 Task: Create a due date automation trigger when advanced on, on the wednesday of the week a card is due add content with a name starting with resume at 11:00 AM.
Action: Mouse moved to (1132, 96)
Screenshot: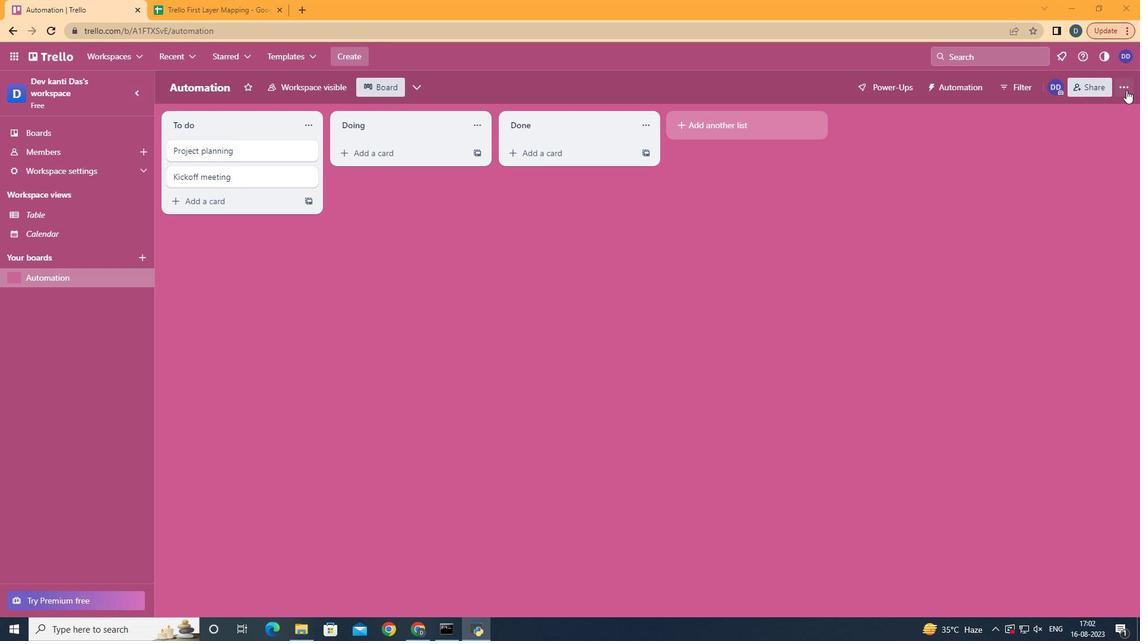 
Action: Mouse pressed left at (1132, 96)
Screenshot: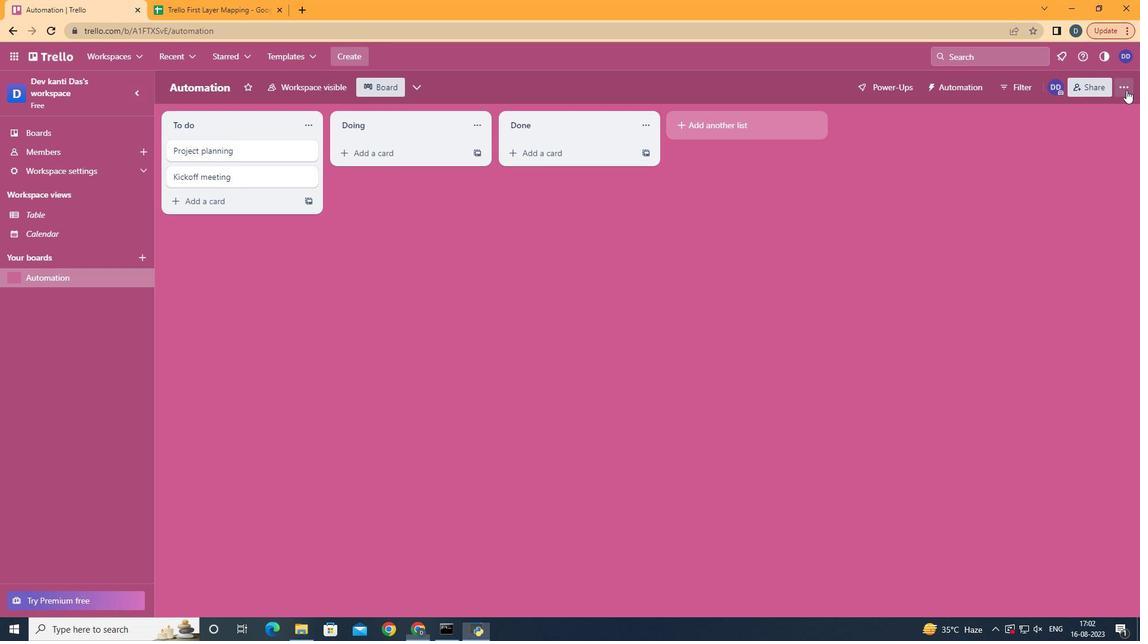
Action: Mouse moved to (1079, 258)
Screenshot: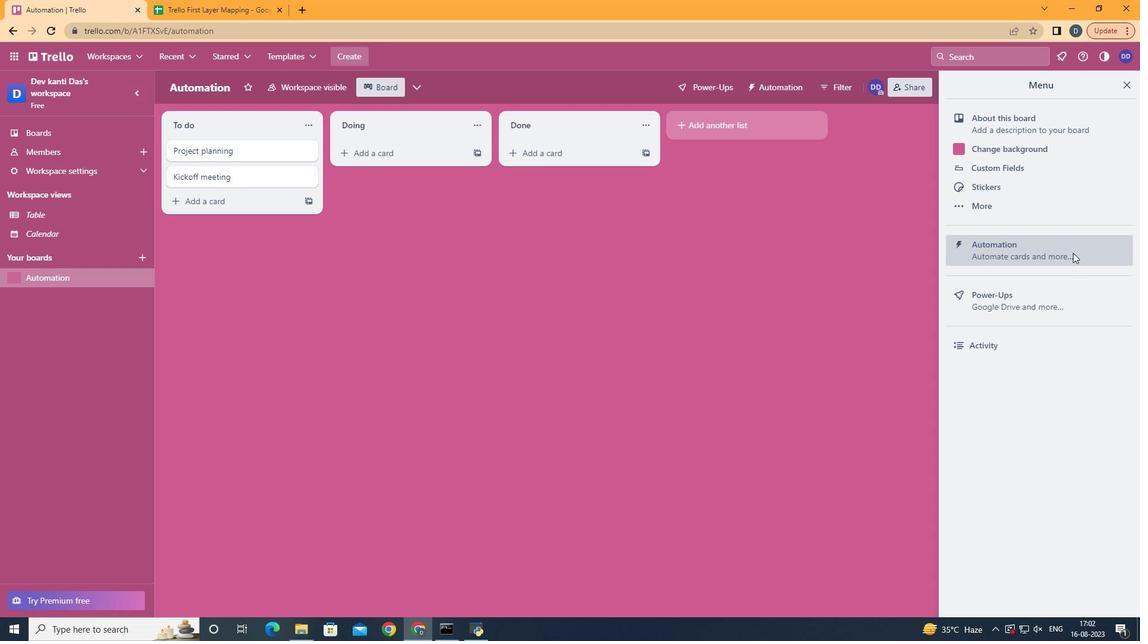 
Action: Mouse pressed left at (1079, 258)
Screenshot: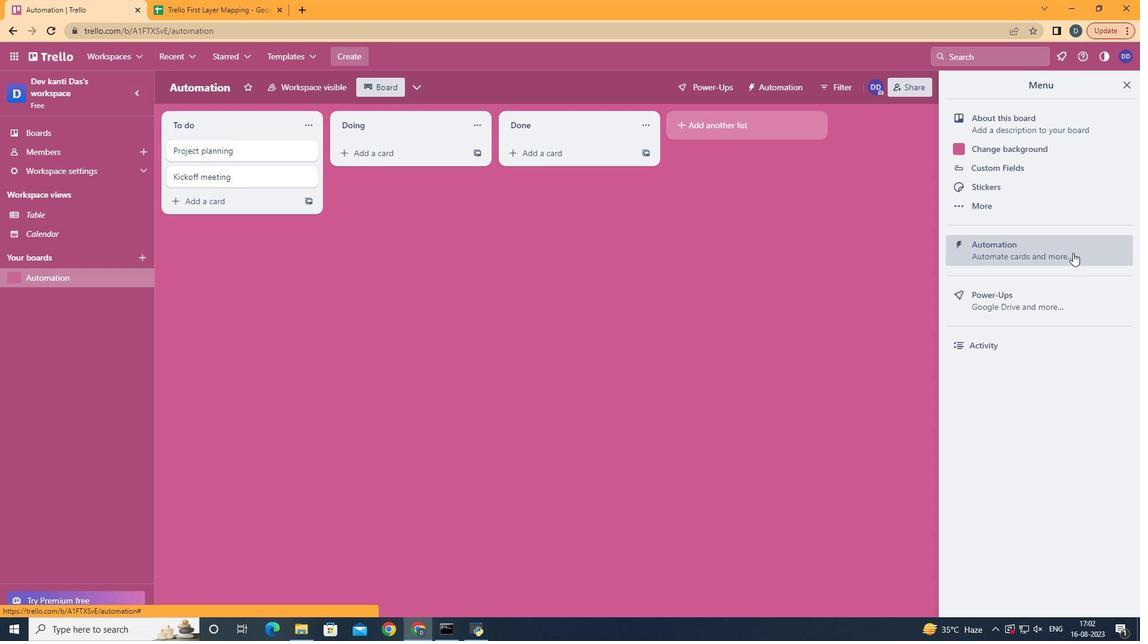 
Action: Mouse moved to (239, 239)
Screenshot: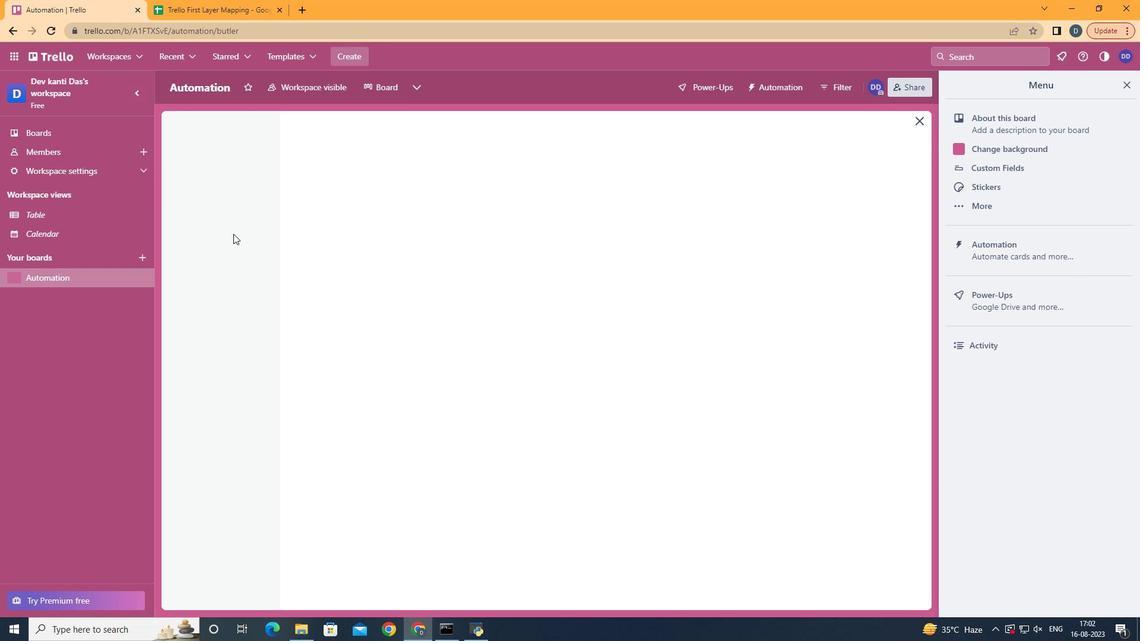 
Action: Mouse pressed left at (239, 239)
Screenshot: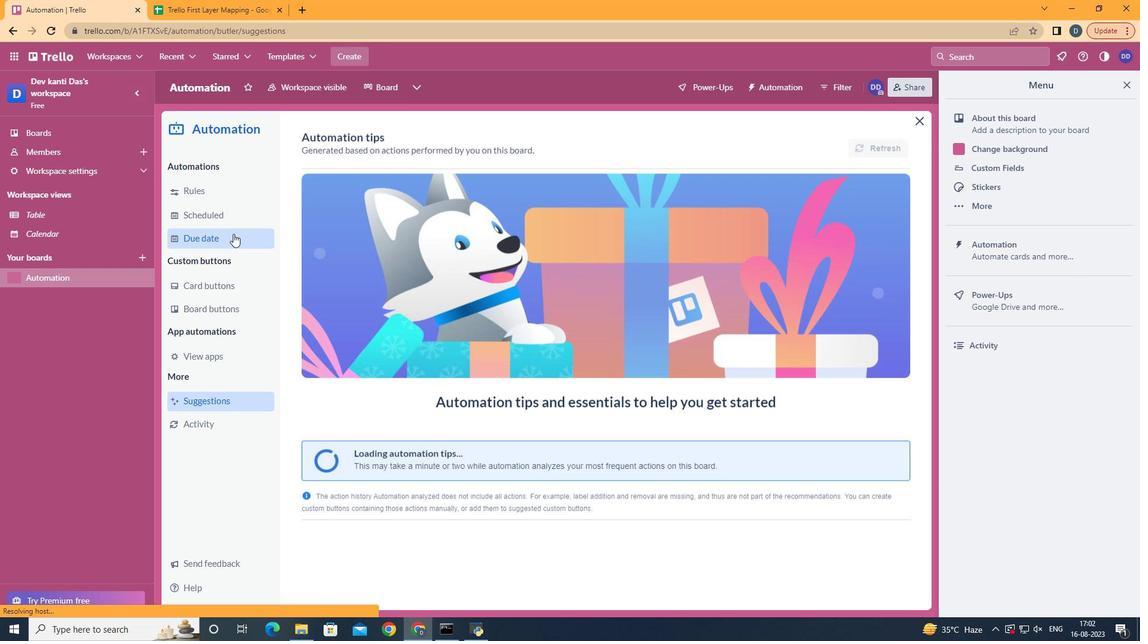 
Action: Mouse moved to (839, 146)
Screenshot: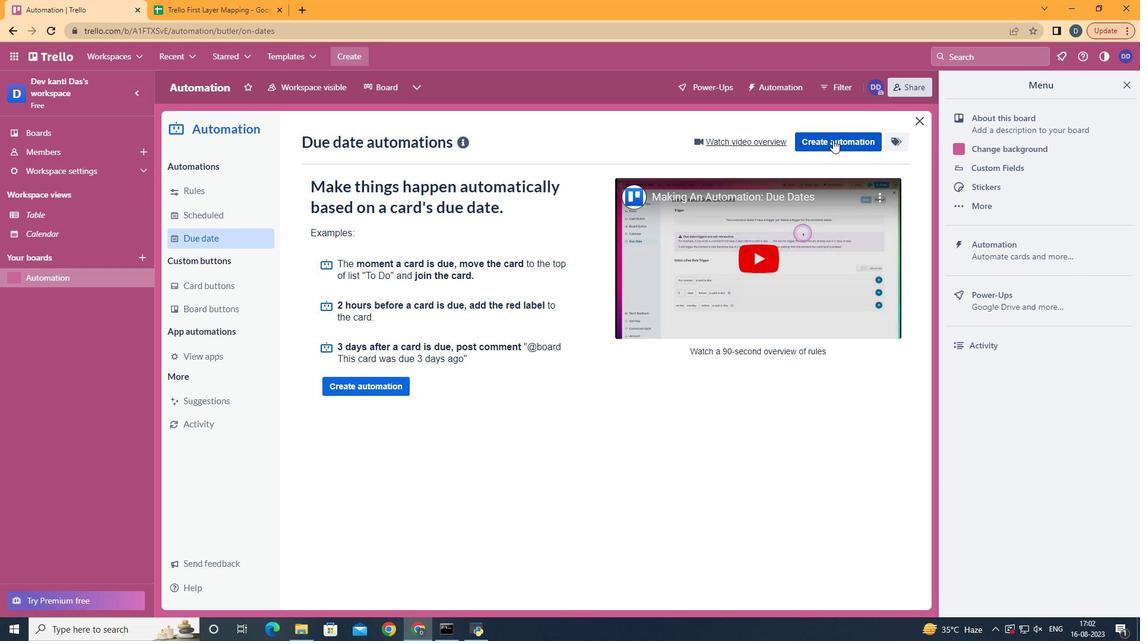 
Action: Mouse pressed left at (839, 146)
Screenshot: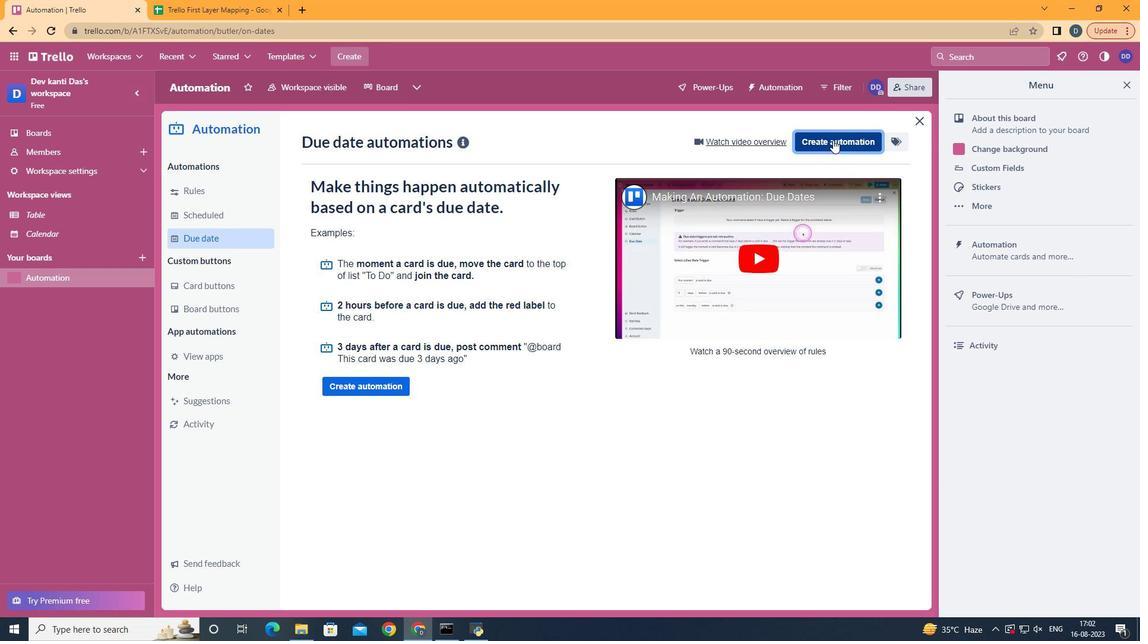 
Action: Mouse moved to (633, 250)
Screenshot: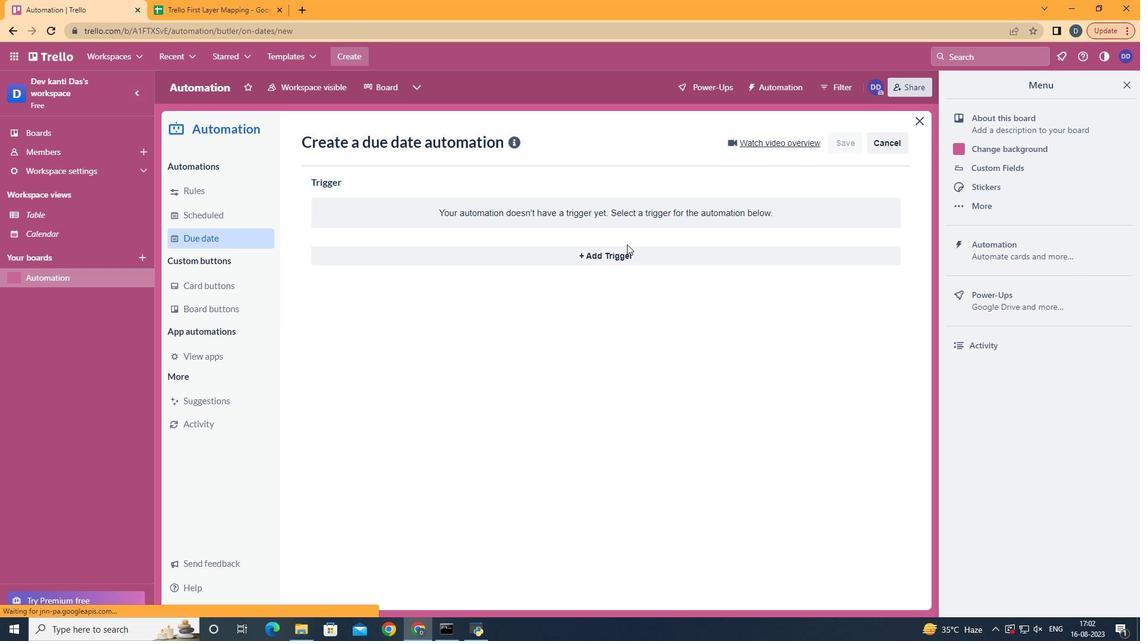 
Action: Mouse pressed left at (633, 250)
Screenshot: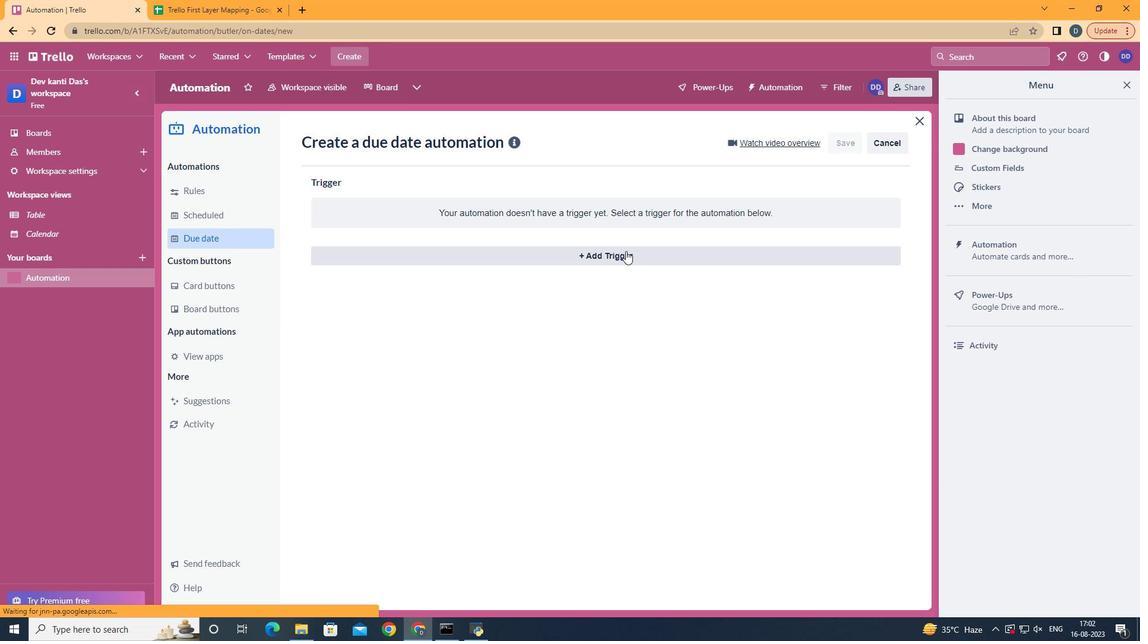 
Action: Mouse moved to (632, 257)
Screenshot: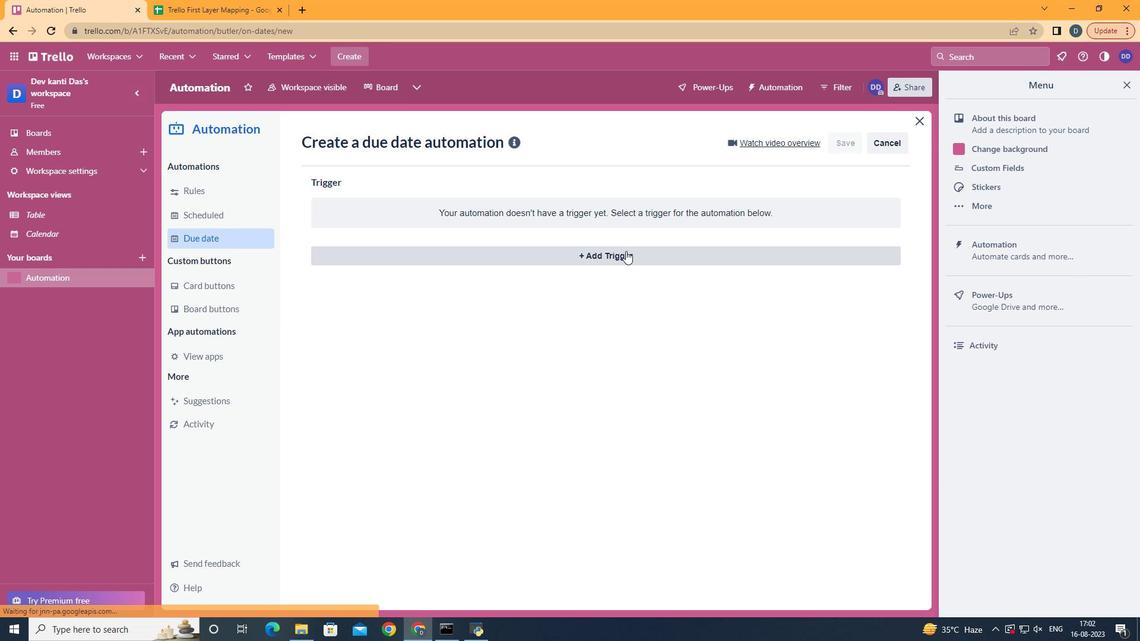
Action: Mouse pressed left at (632, 257)
Screenshot: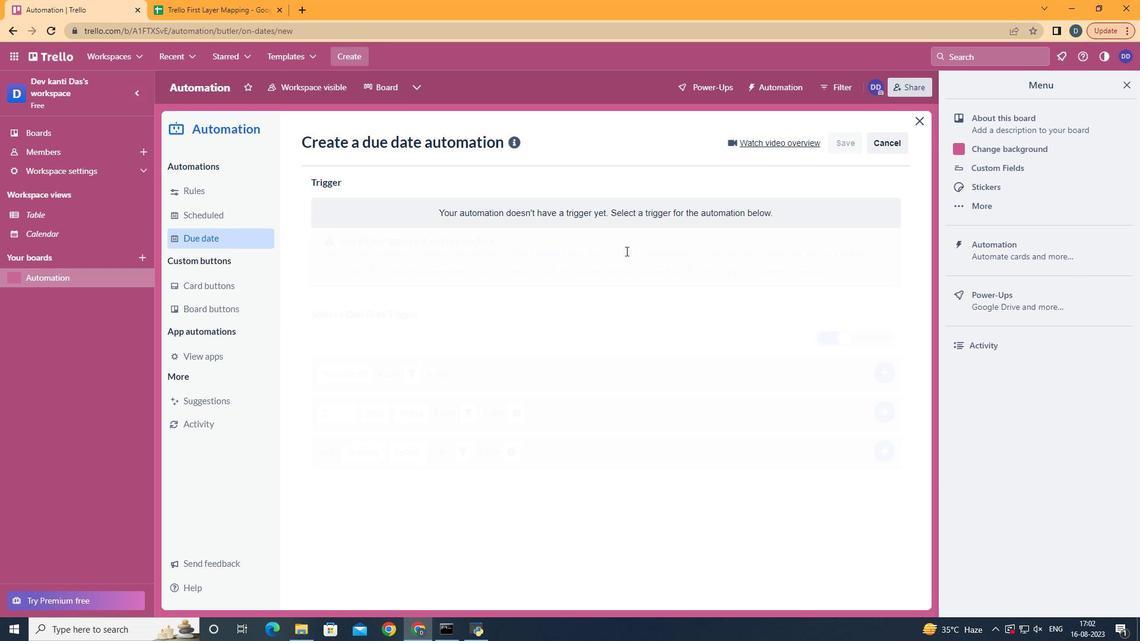 
Action: Mouse moved to (400, 359)
Screenshot: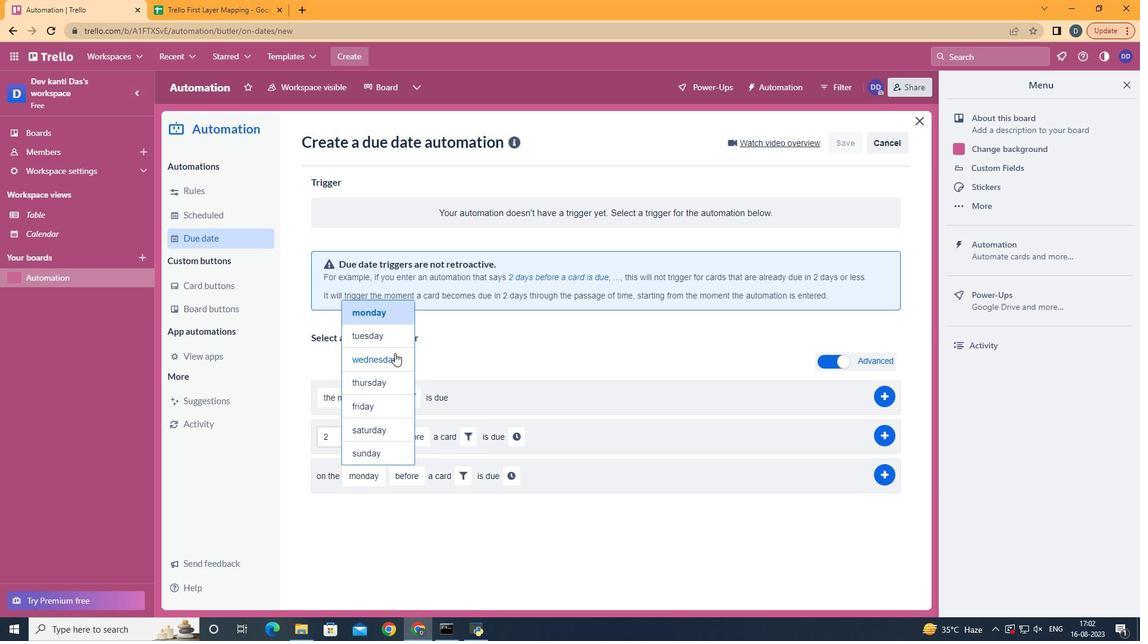 
Action: Mouse pressed left at (400, 359)
Screenshot: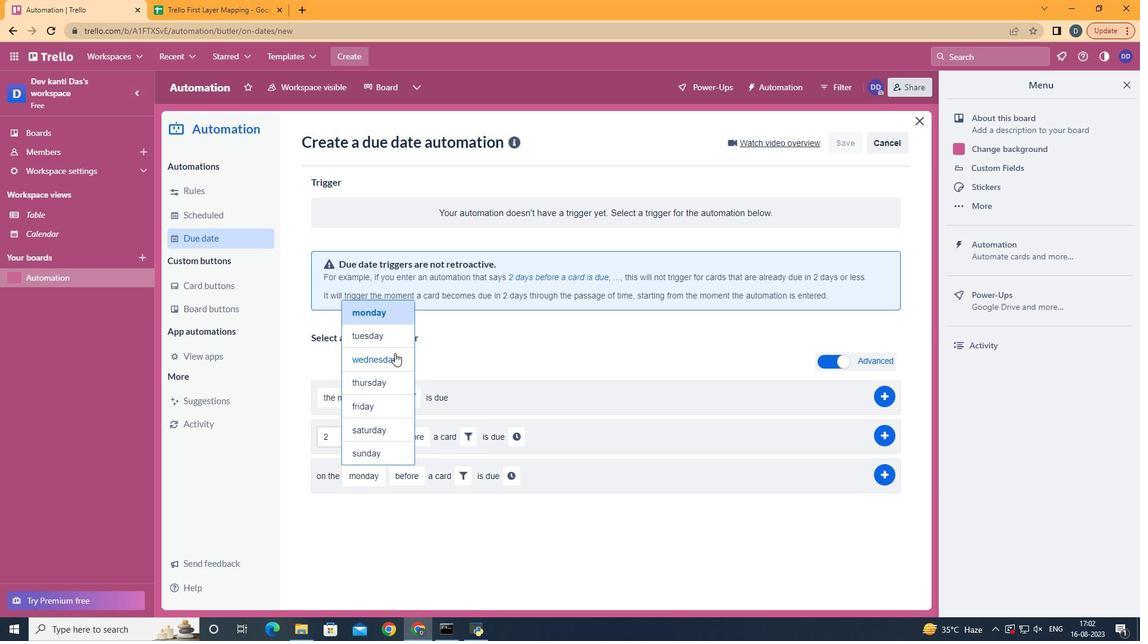 
Action: Mouse moved to (445, 548)
Screenshot: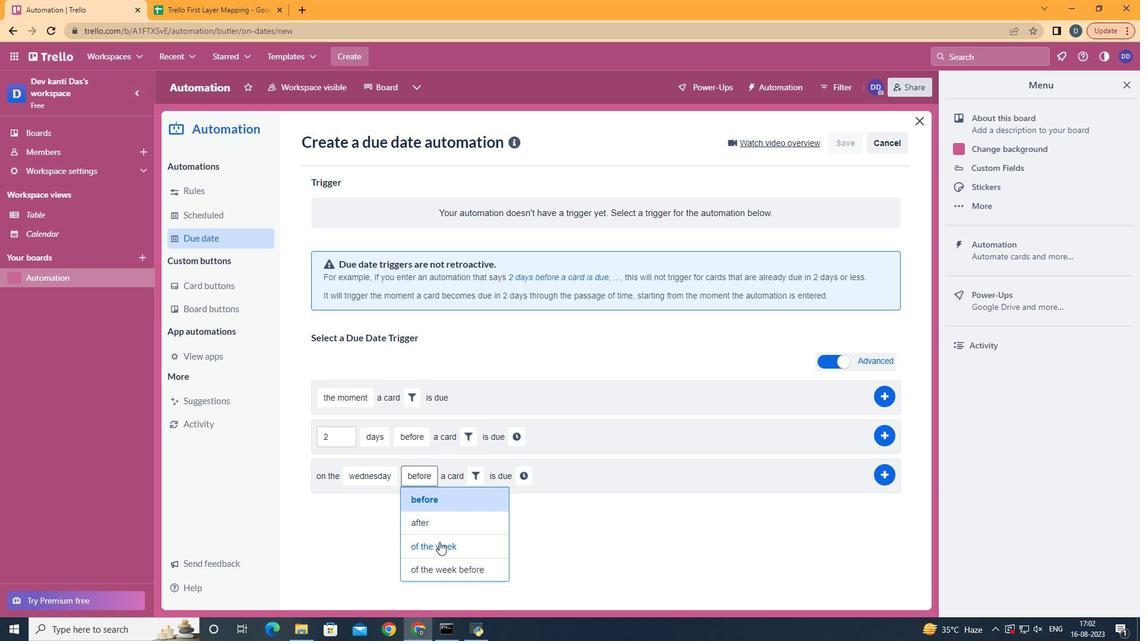 
Action: Mouse pressed left at (445, 548)
Screenshot: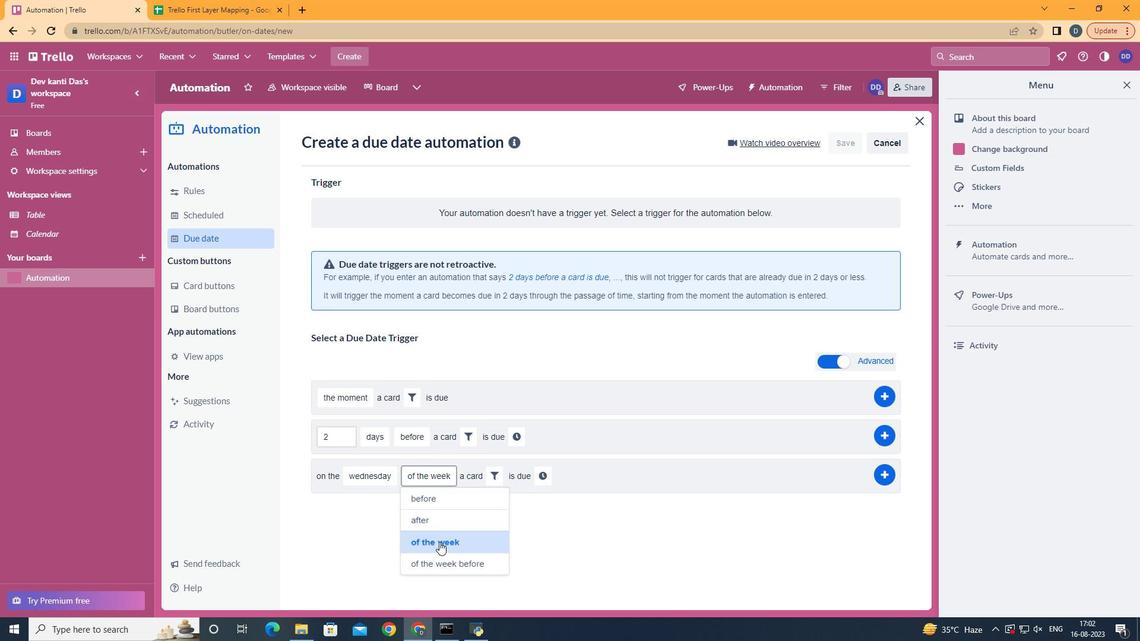 
Action: Mouse moved to (505, 472)
Screenshot: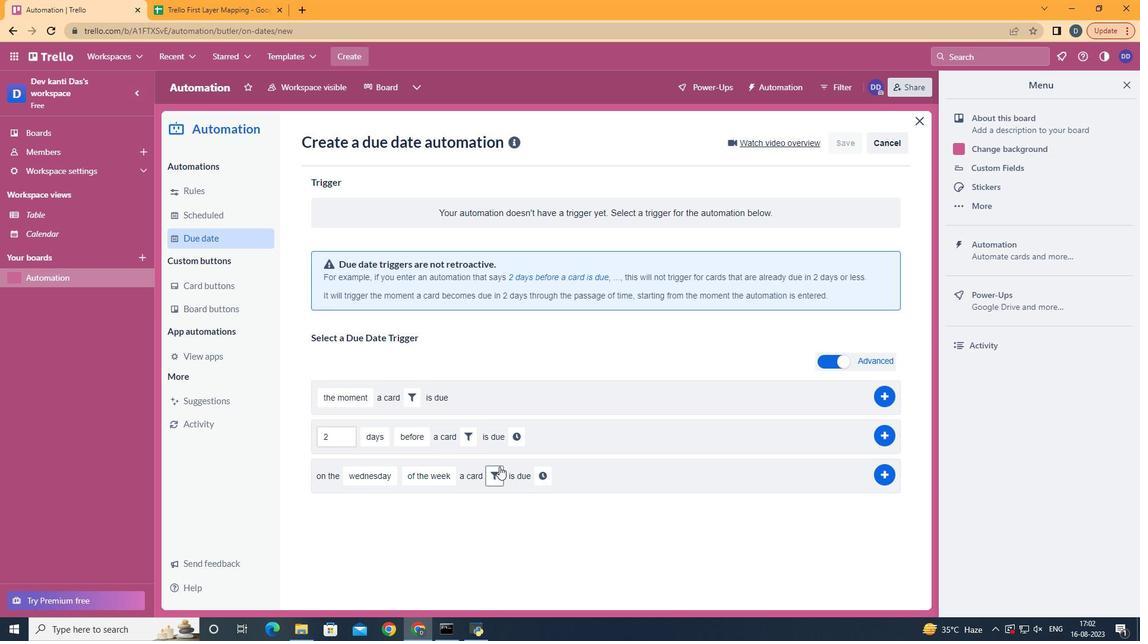 
Action: Mouse pressed left at (505, 472)
Screenshot: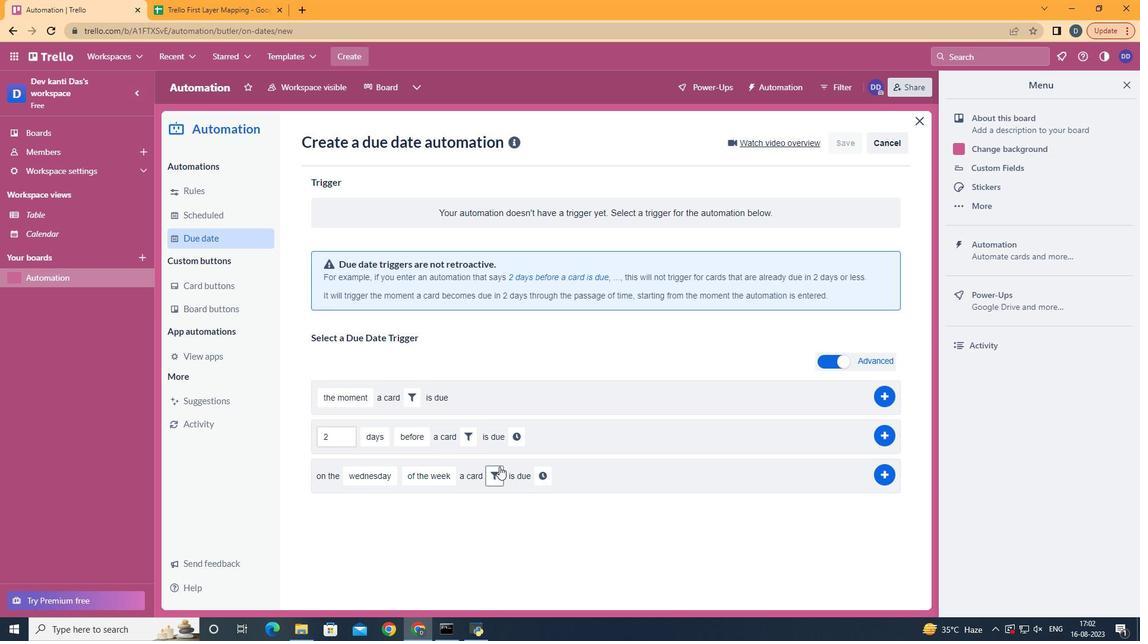 
Action: Mouse moved to (653, 515)
Screenshot: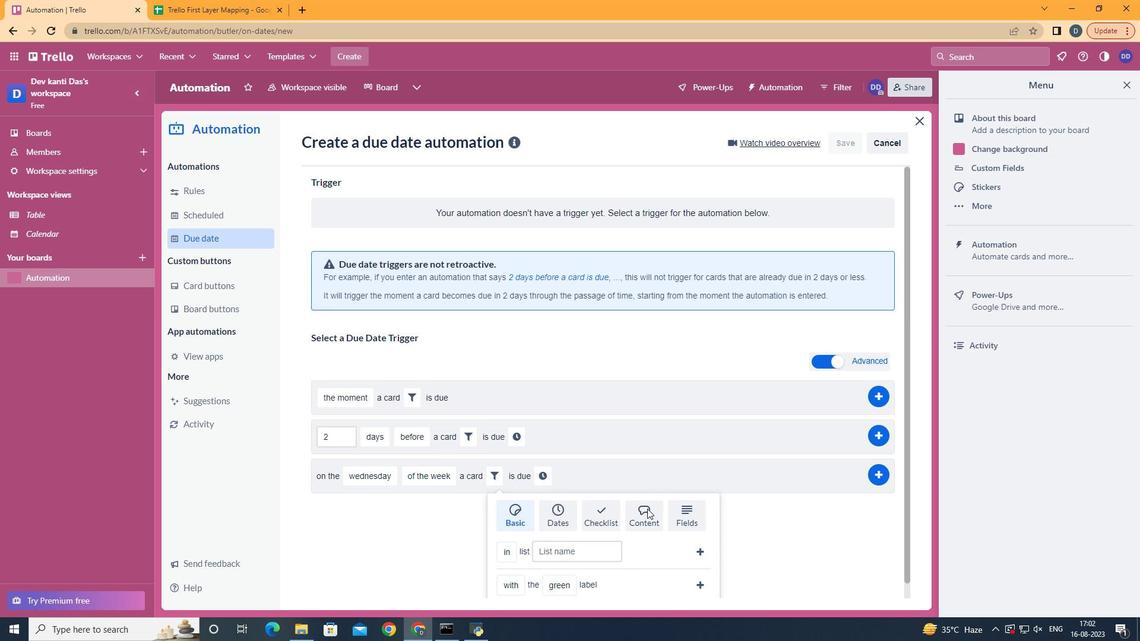 
Action: Mouse pressed left at (653, 515)
Screenshot: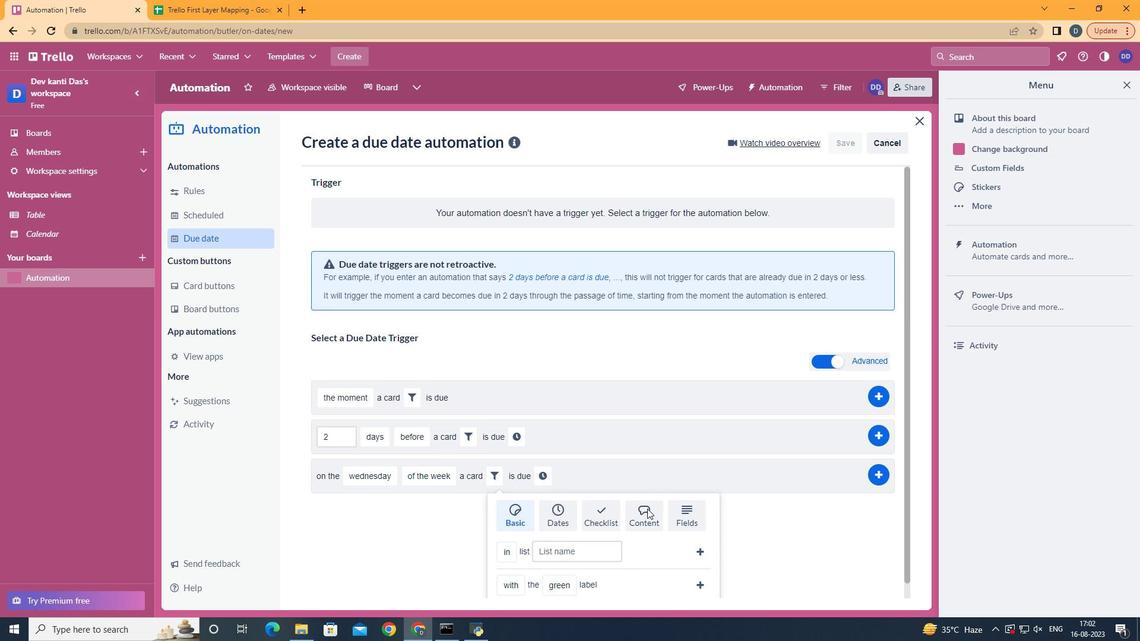 
Action: Mouse moved to (655, 555)
Screenshot: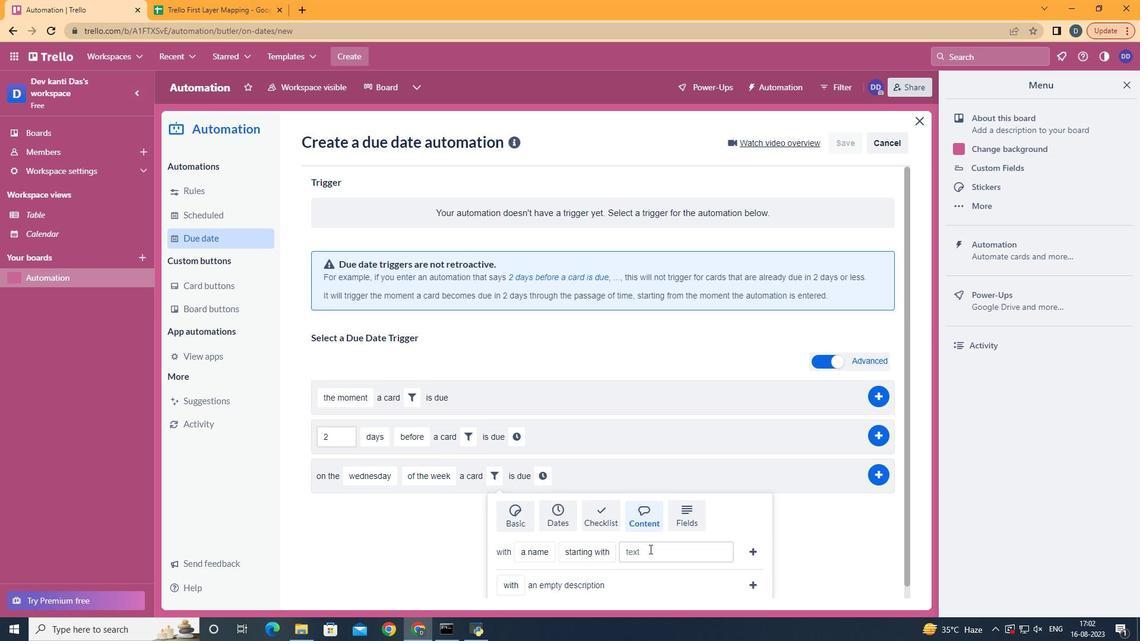 
Action: Mouse pressed left at (655, 555)
Screenshot: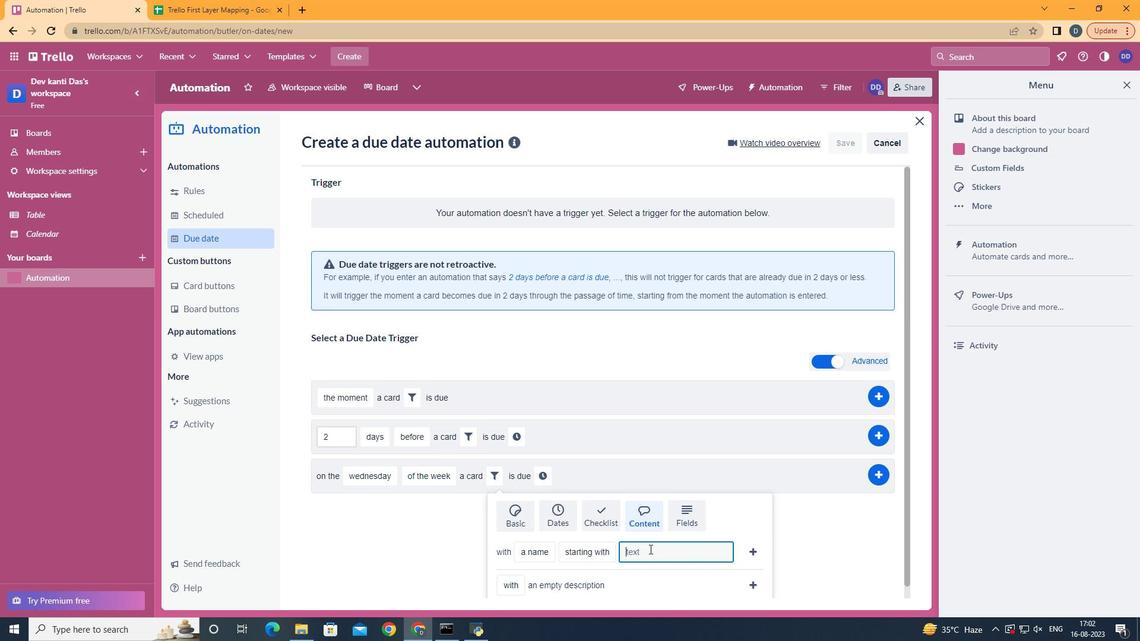 
Action: Key pressed resume
Screenshot: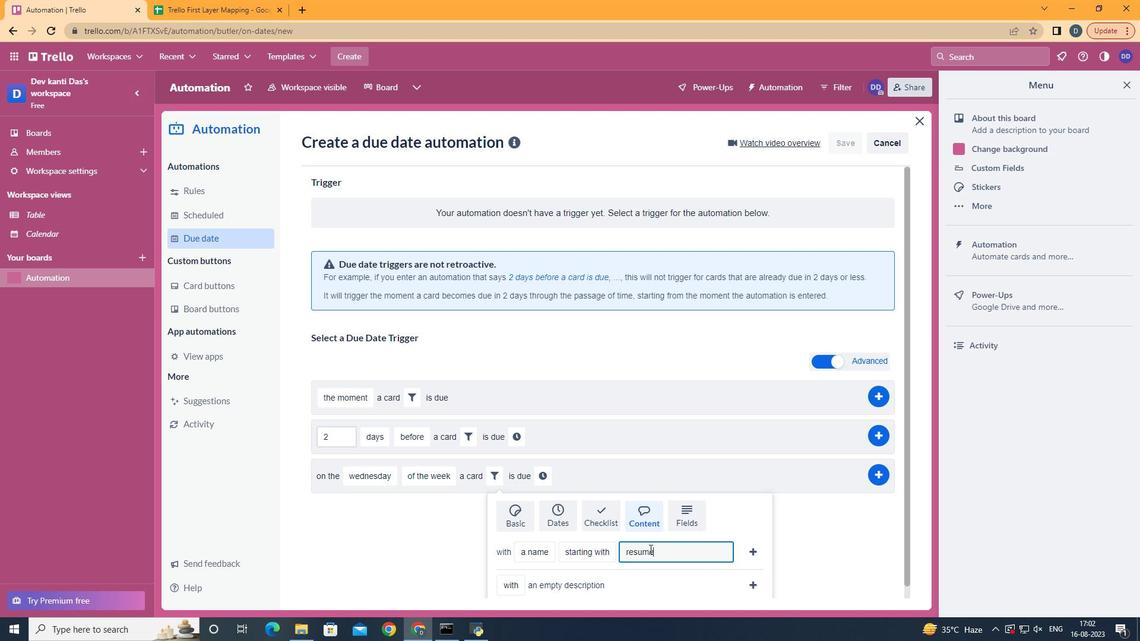
Action: Mouse moved to (760, 555)
Screenshot: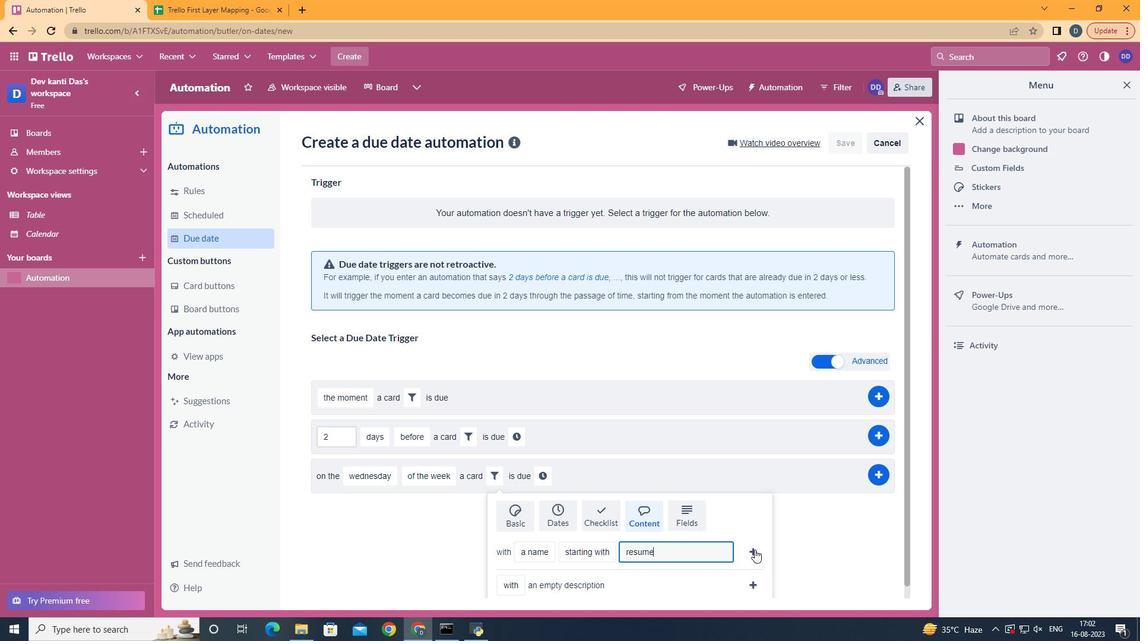 
Action: Mouse pressed left at (760, 555)
Screenshot: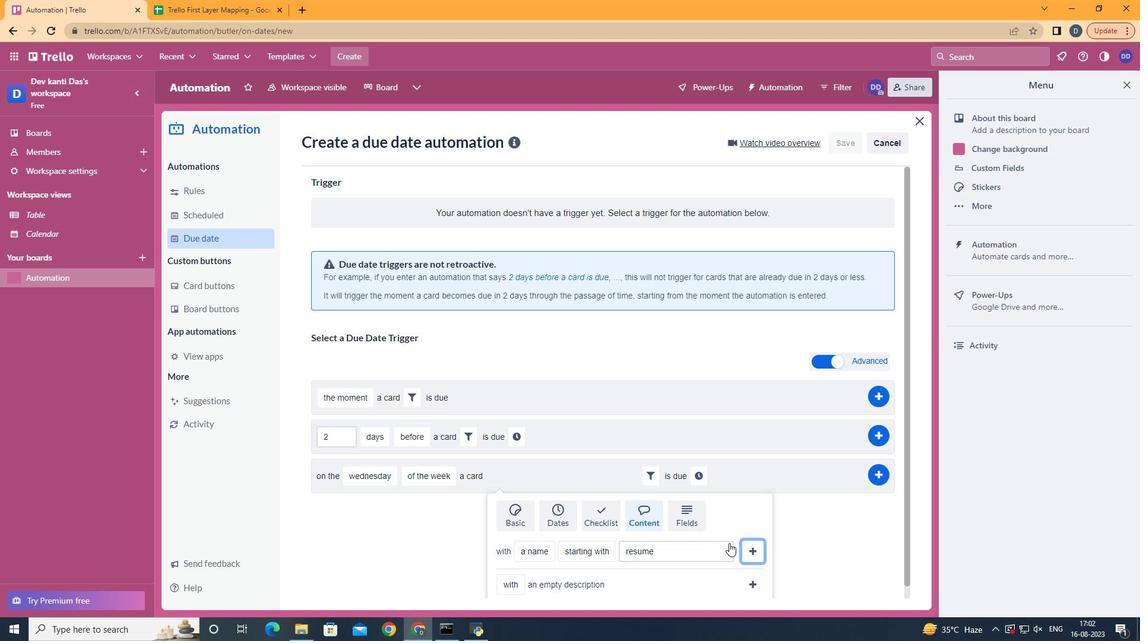 
Action: Mouse moved to (707, 490)
Screenshot: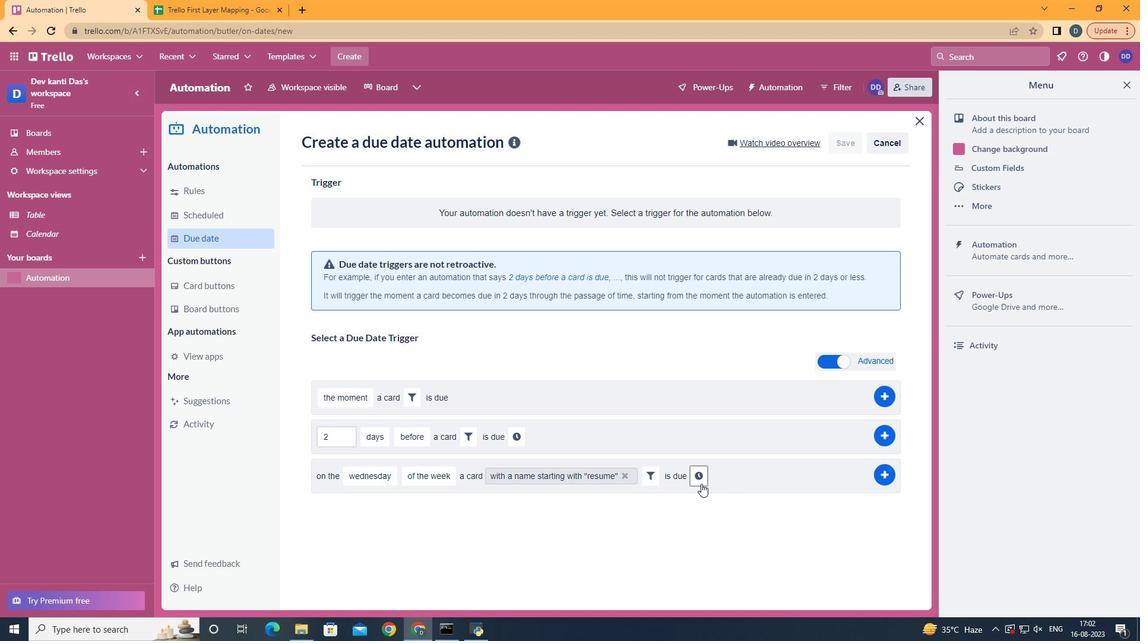
Action: Mouse pressed left at (707, 490)
Screenshot: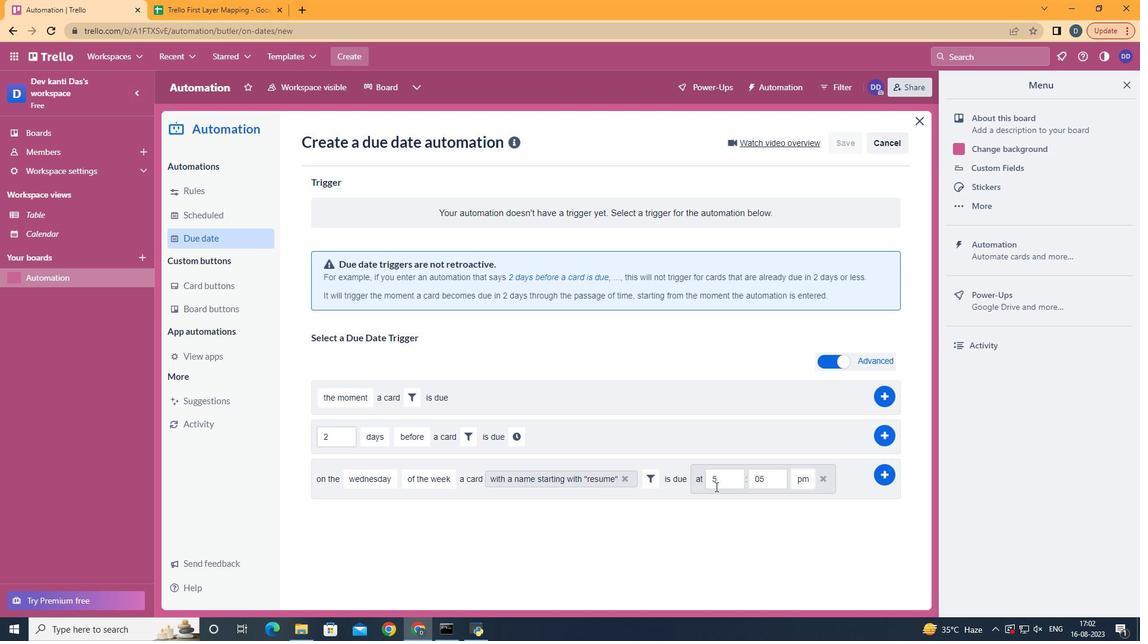 
Action: Mouse moved to (729, 495)
Screenshot: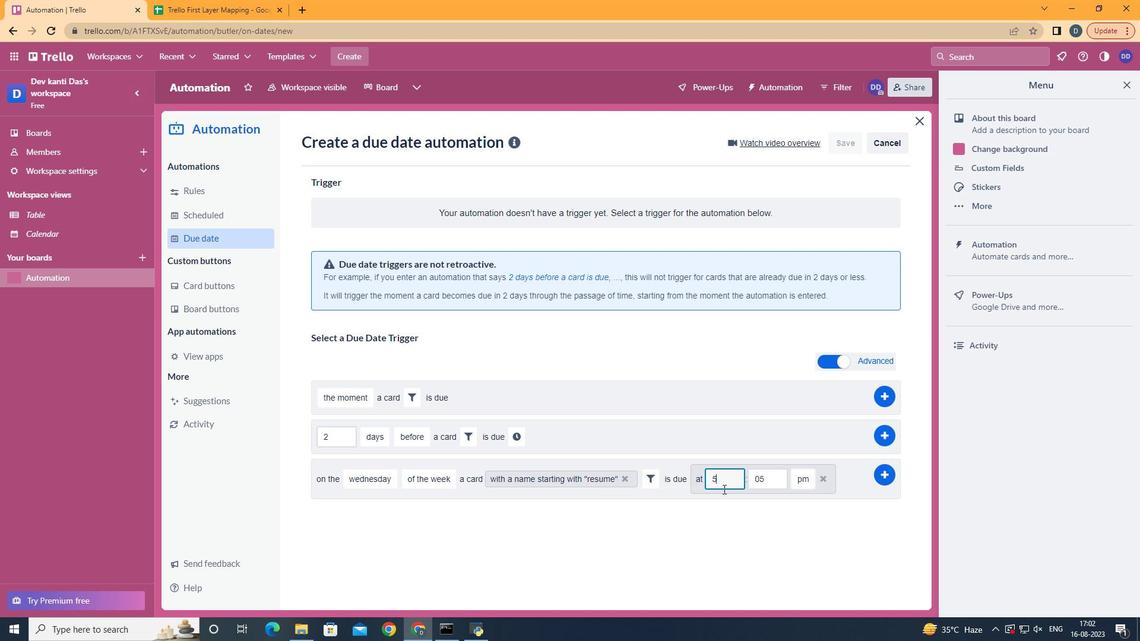 
Action: Mouse pressed left at (729, 495)
Screenshot: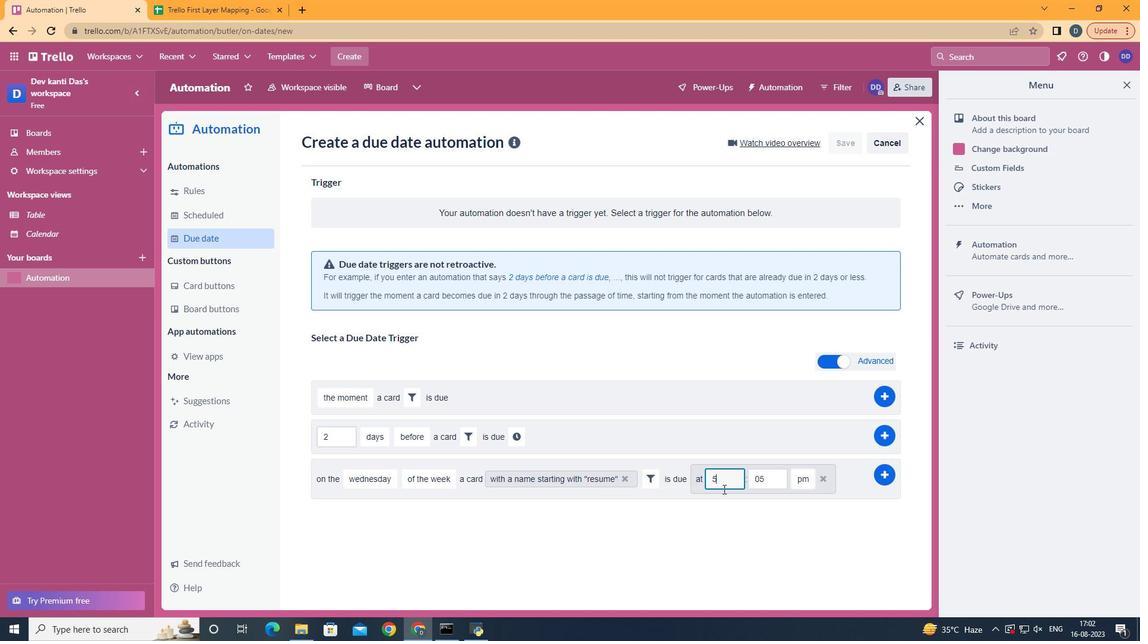 
Action: Mouse moved to (734, 496)
Screenshot: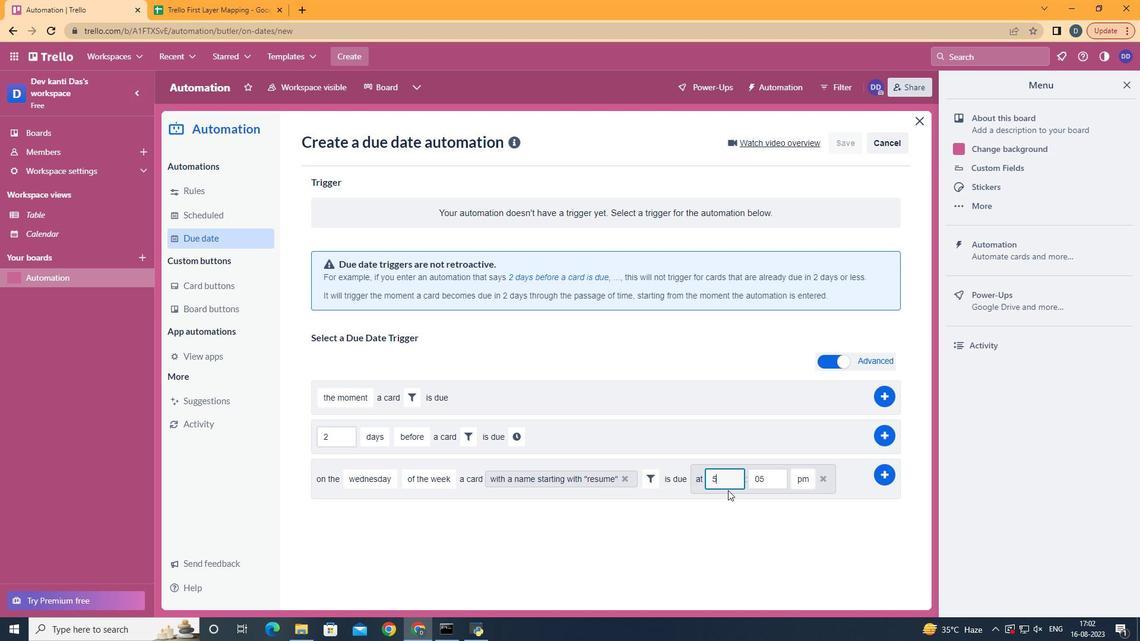 
Action: Key pressed <Key.backspace>11
Screenshot: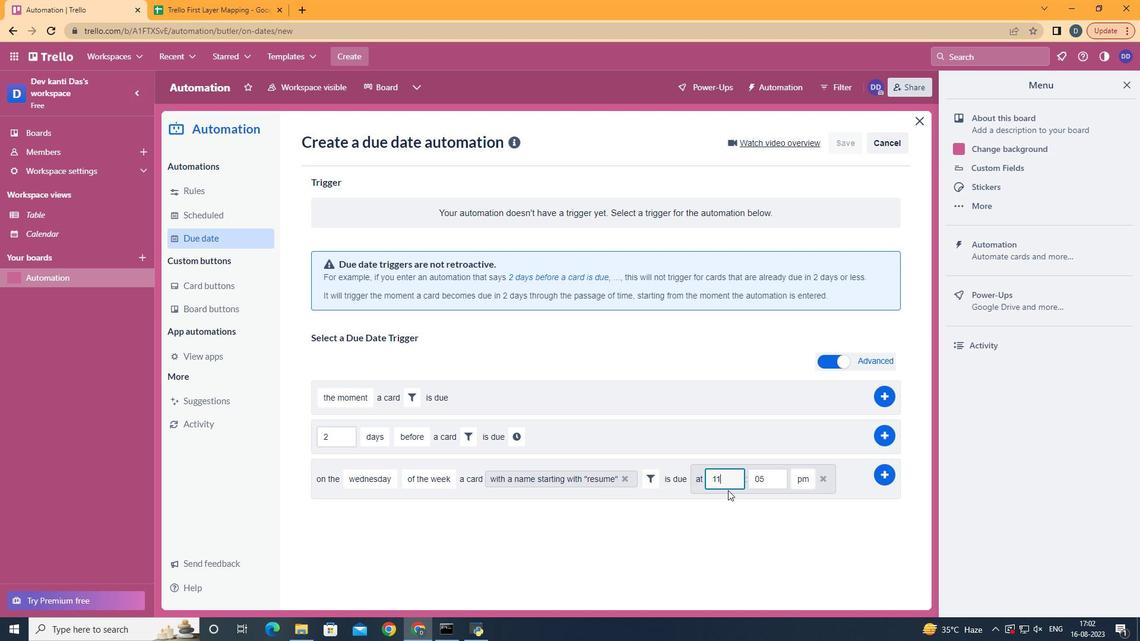 
Action: Mouse moved to (776, 487)
Screenshot: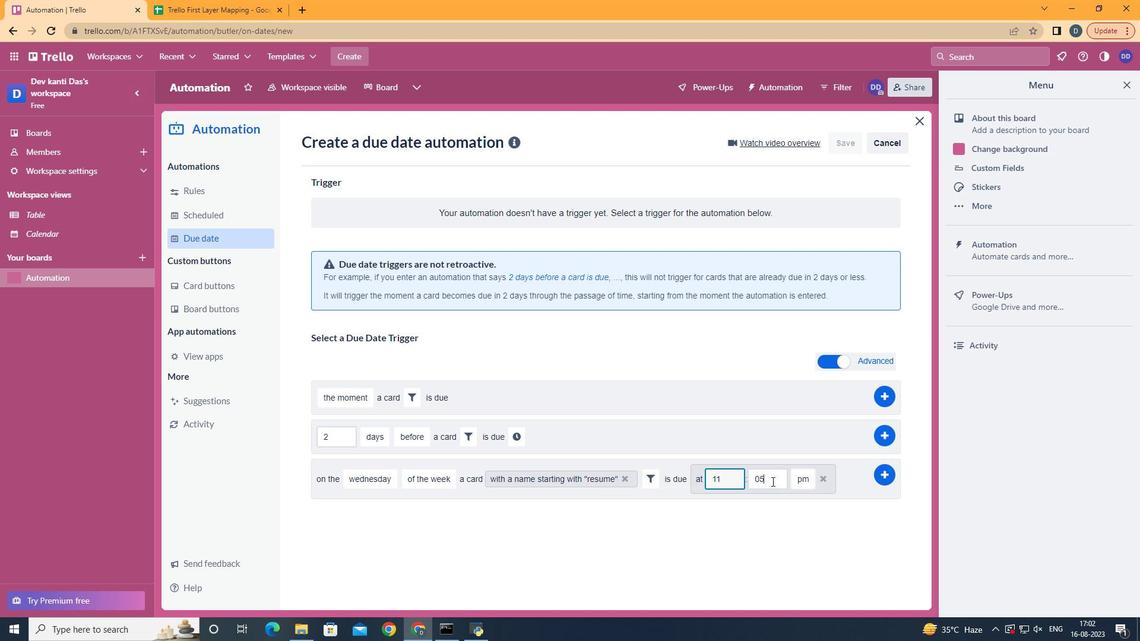 
Action: Mouse pressed left at (776, 487)
Screenshot: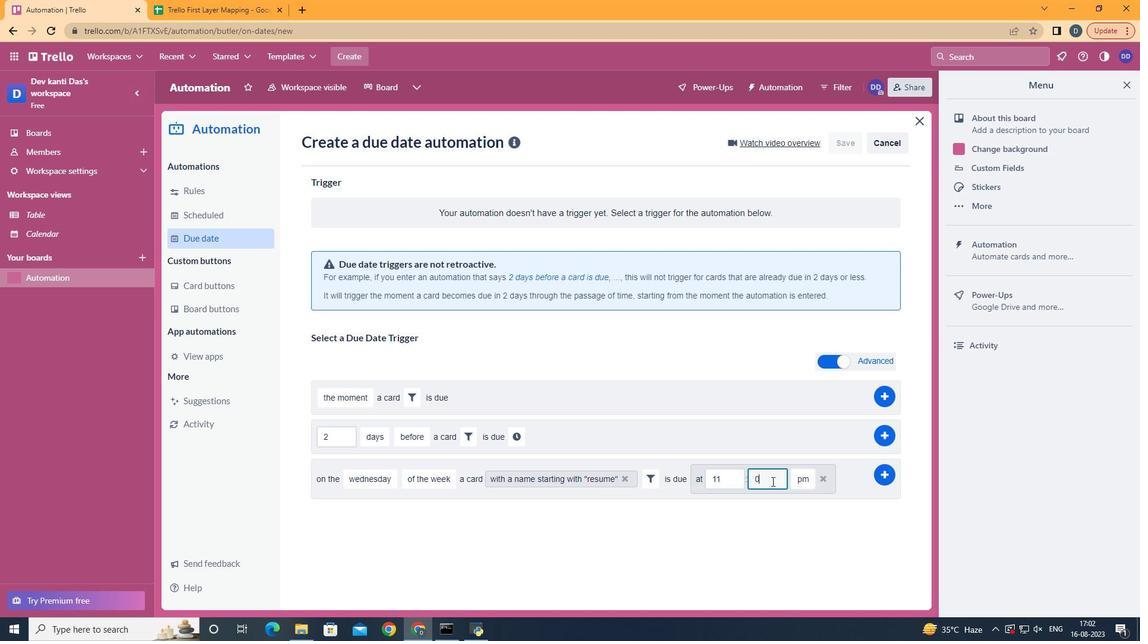 
Action: Mouse moved to (778, 487)
Screenshot: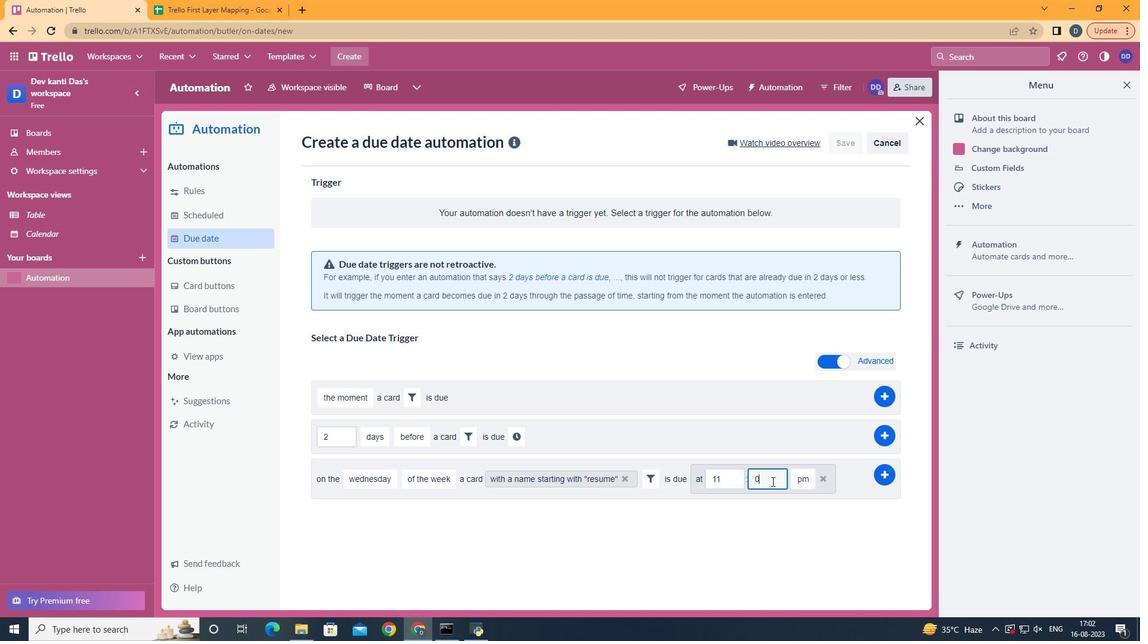 
Action: Key pressed <Key.backspace>0
Screenshot: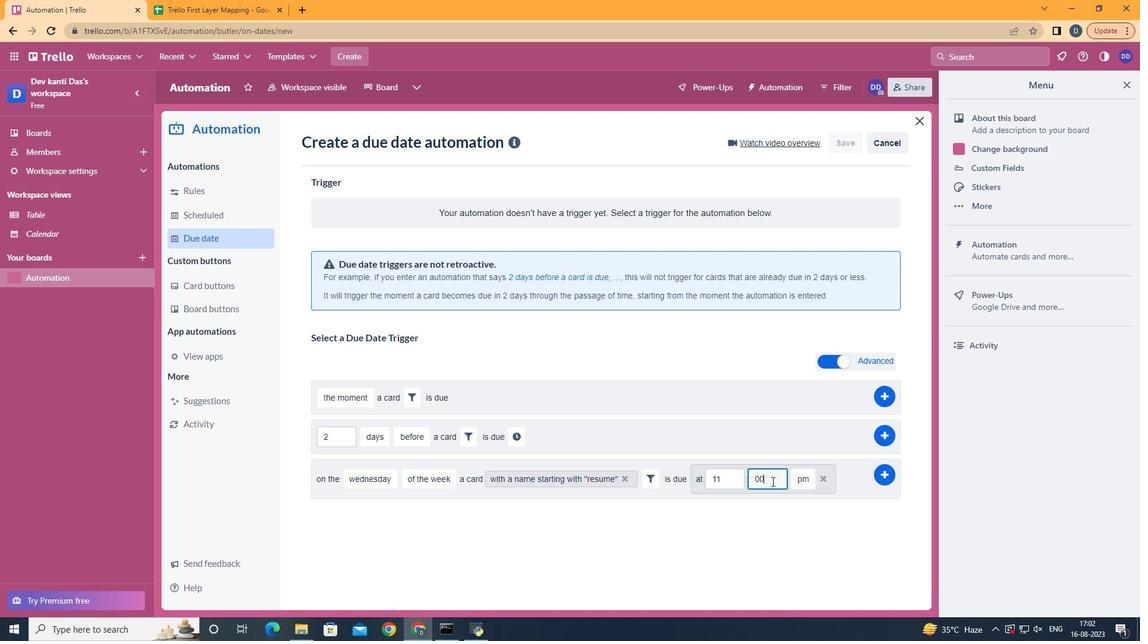 
Action: Mouse moved to (808, 505)
Screenshot: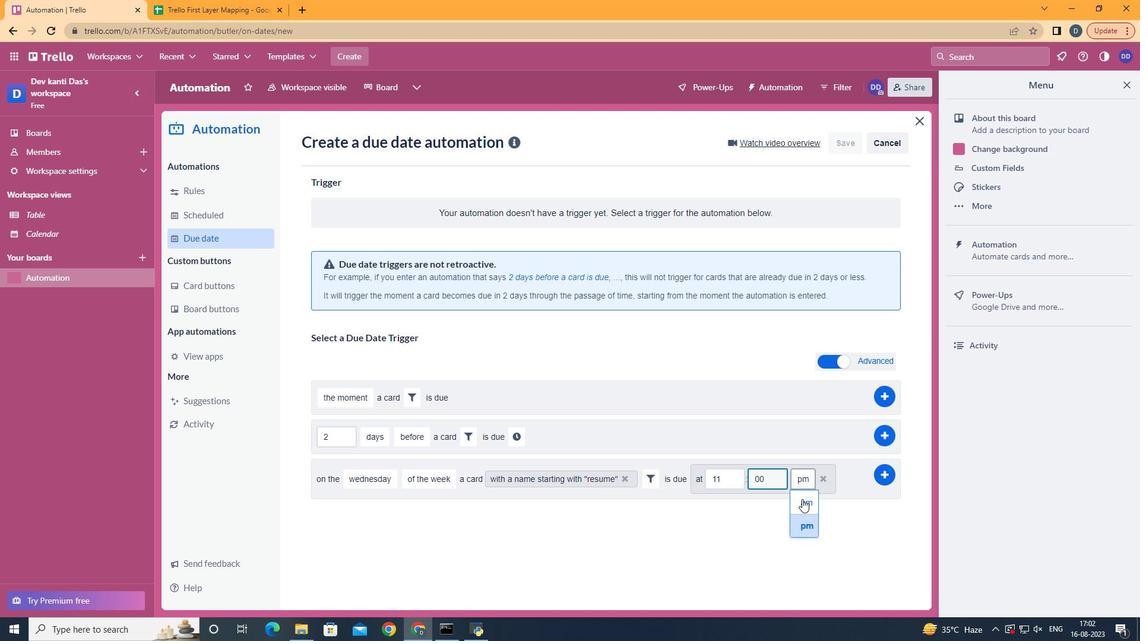 
Action: Mouse pressed left at (808, 505)
Screenshot: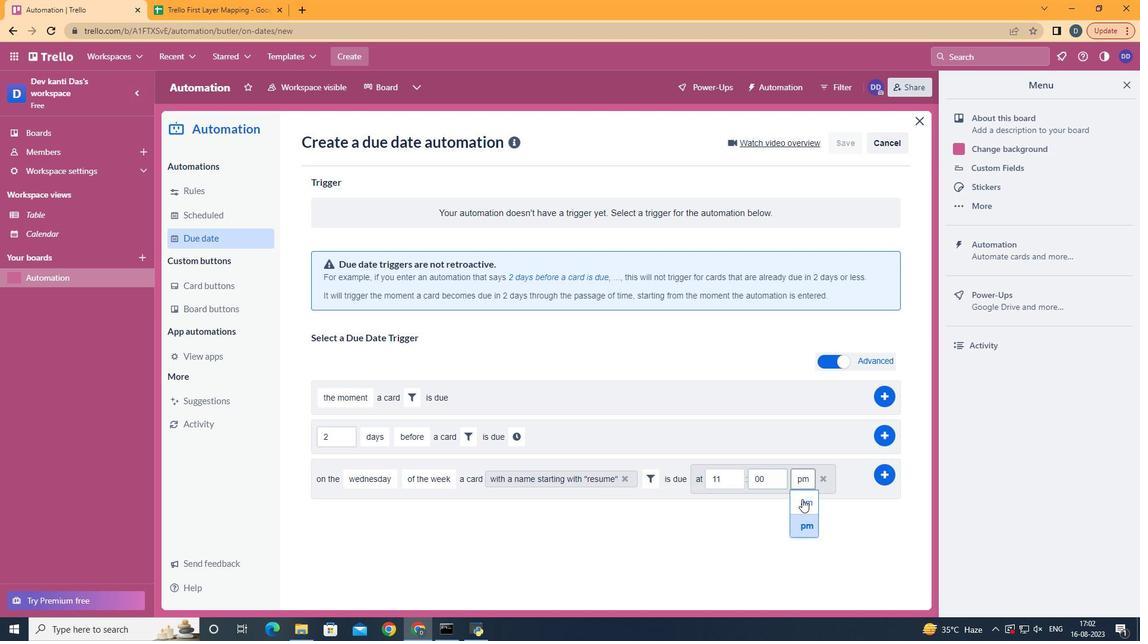
Action: Mouse moved to (898, 477)
Screenshot: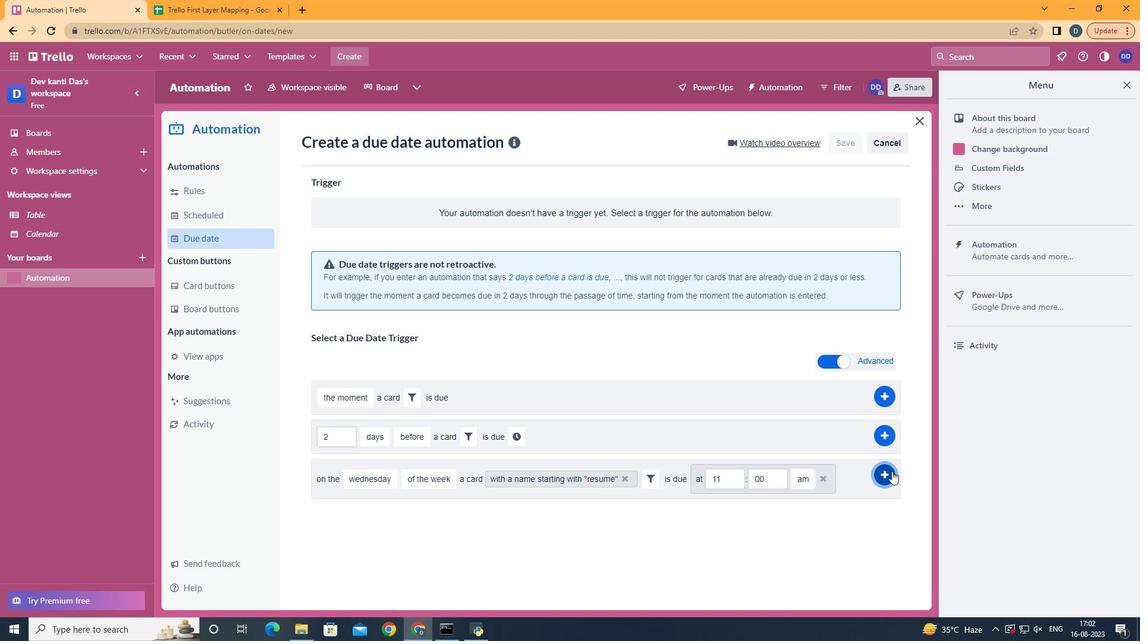 
Action: Mouse pressed left at (898, 477)
Screenshot: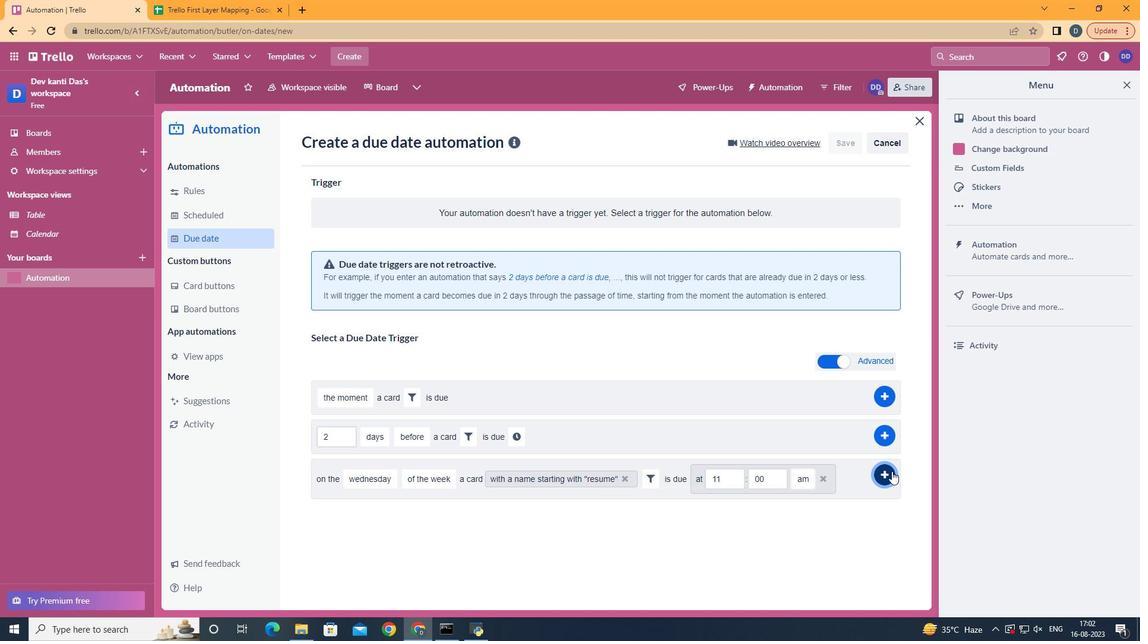 
